 Task: Create New Customer with Customer Name: At Home, Billing Address Line1: 2696 Buckhannan Avenue, Billing Address Line2:  Syracuse, Billing Address Line3:  New York 13202
Action: Mouse moved to (137, 34)
Screenshot: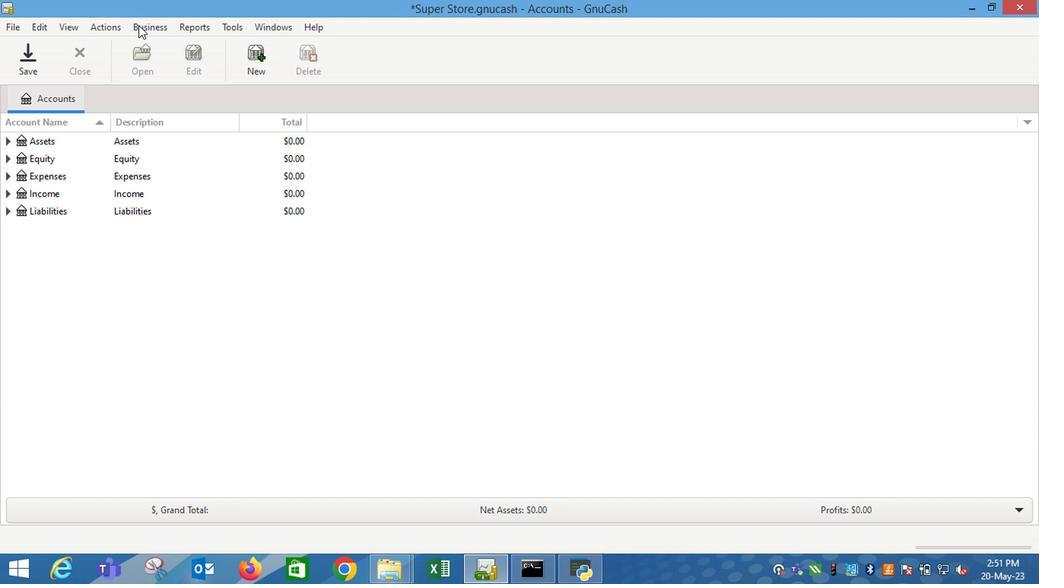 
Action: Mouse pressed left at (137, 34)
Screenshot: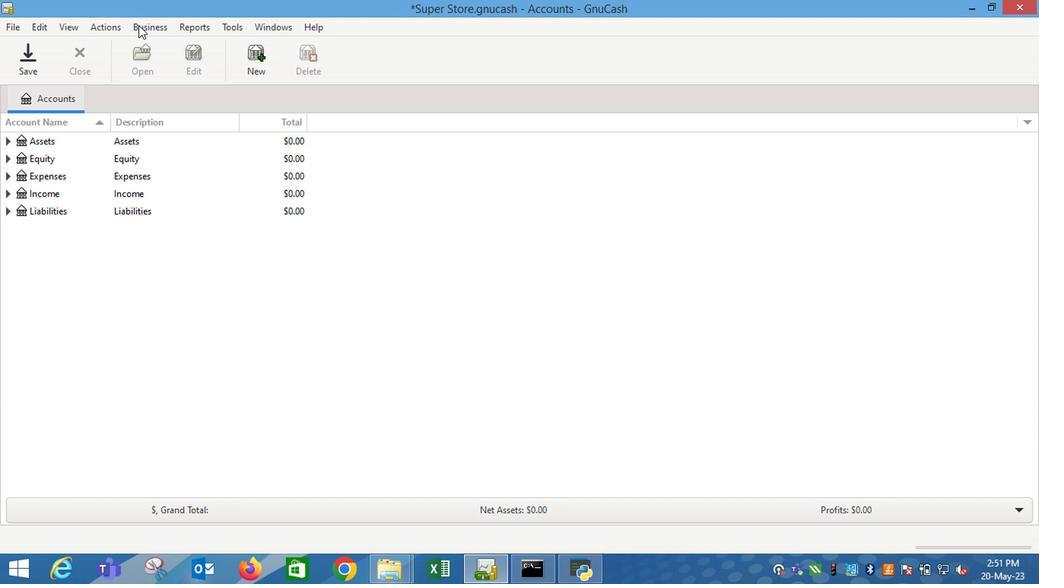 
Action: Mouse moved to (158, 42)
Screenshot: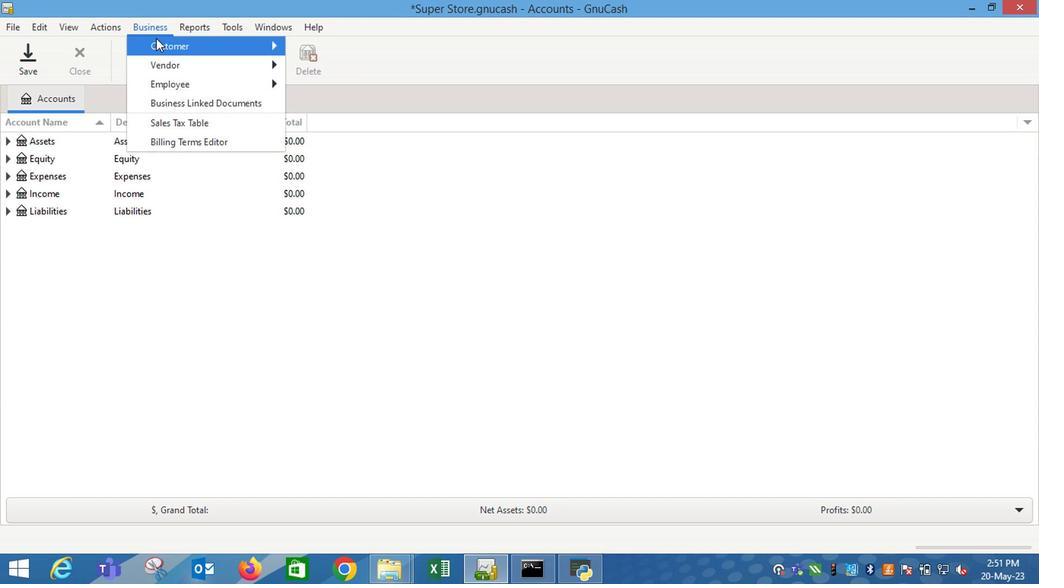 
Action: Mouse pressed left at (158, 42)
Screenshot: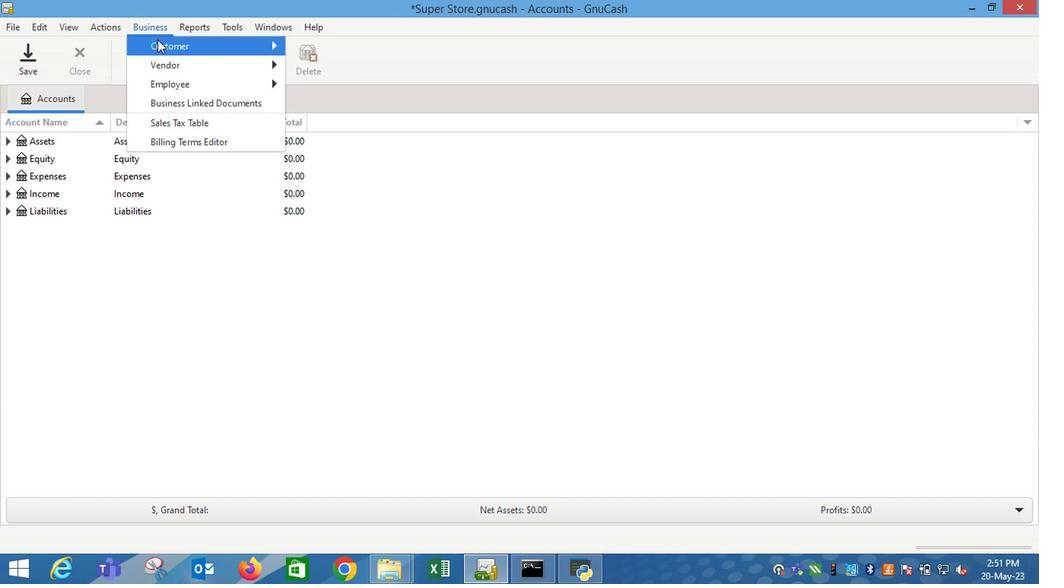 
Action: Mouse moved to (328, 68)
Screenshot: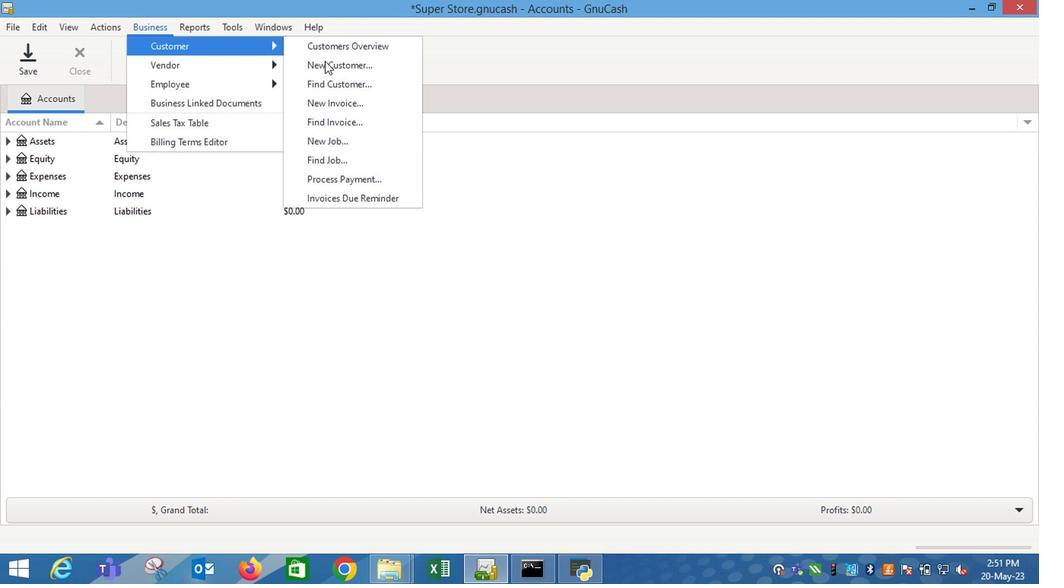 
Action: Mouse pressed left at (328, 68)
Screenshot: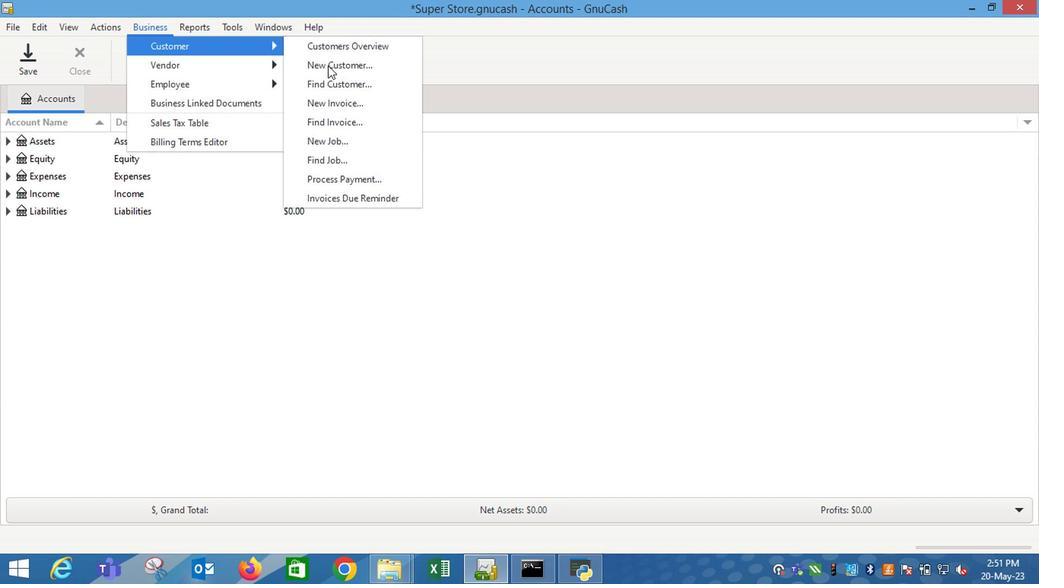 
Action: Mouse moved to (328, 68)
Screenshot: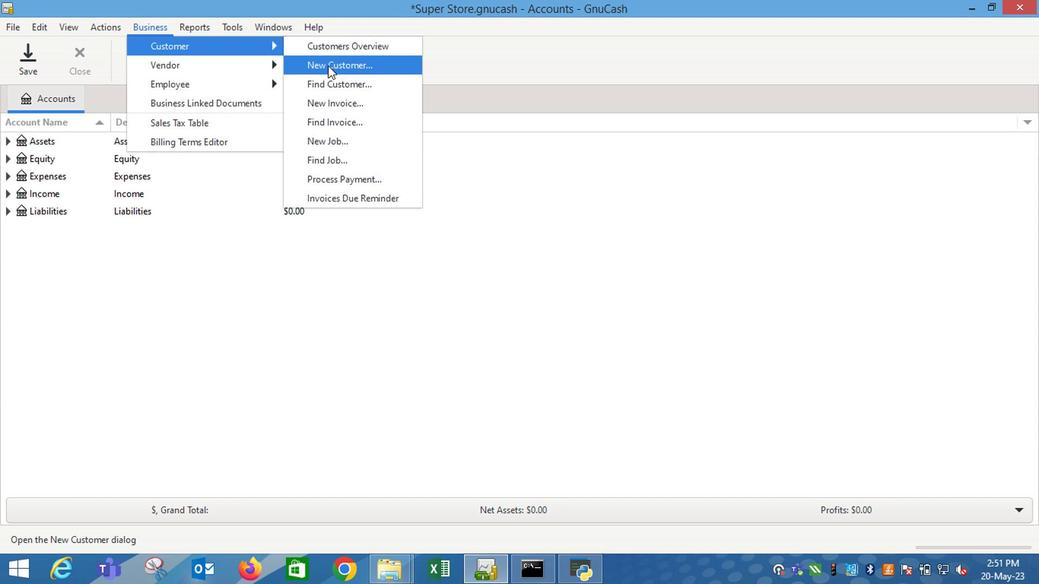 
Action: Key pressed <Key.shift_r>At<Key.space><Key.shift_r>Home<Key.tab><Key.tab><Key.tab>2696<Key.space><Key.shift_r>Buckhannan<Key.space><Key.shift_r>Avenue<Key.tab><Key.shift_r>Syrac
Screenshot: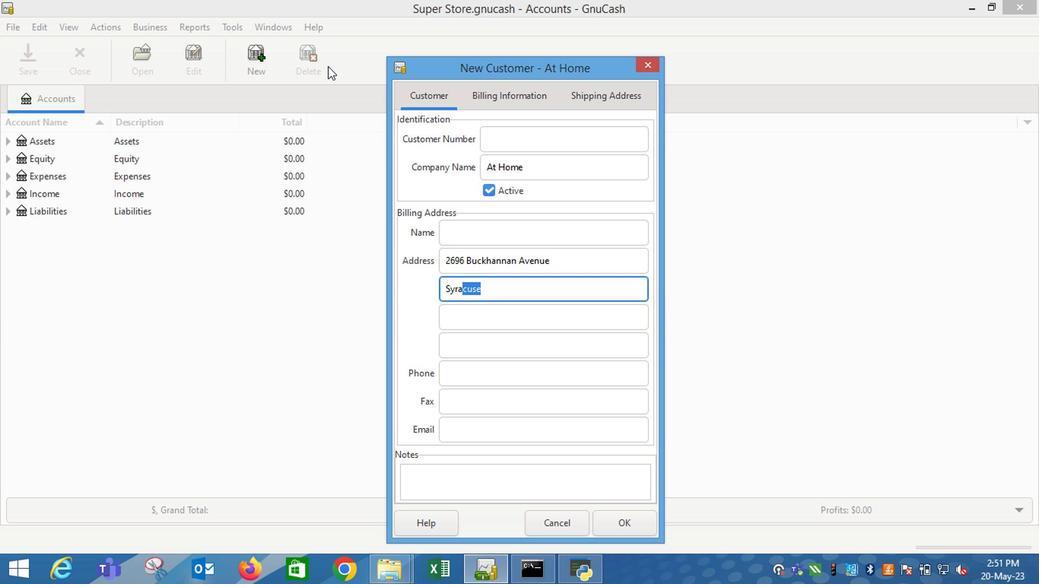 
Action: Mouse moved to (326, 66)
Screenshot: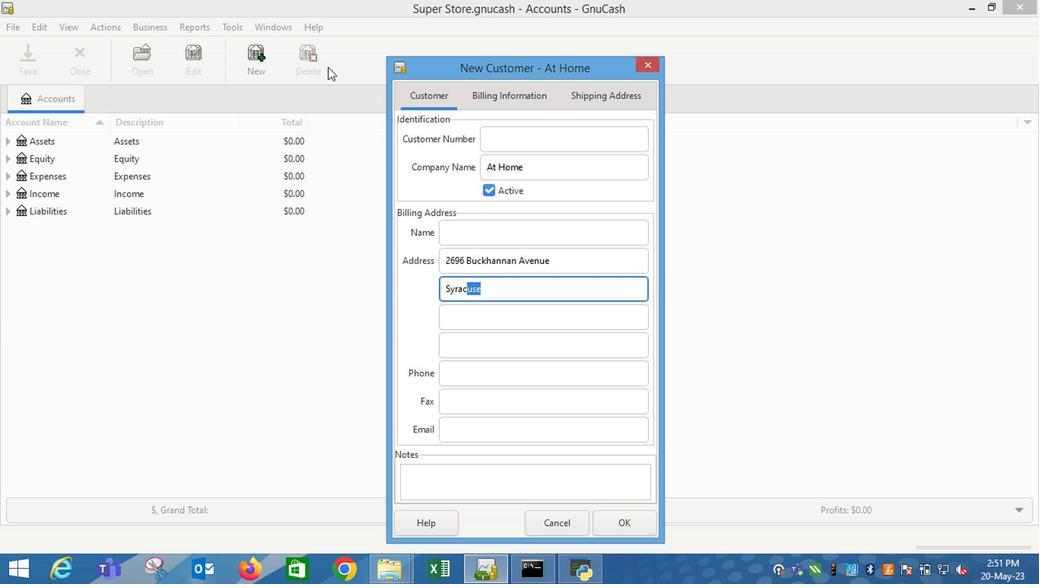 
Action: Key pressed u
Screenshot: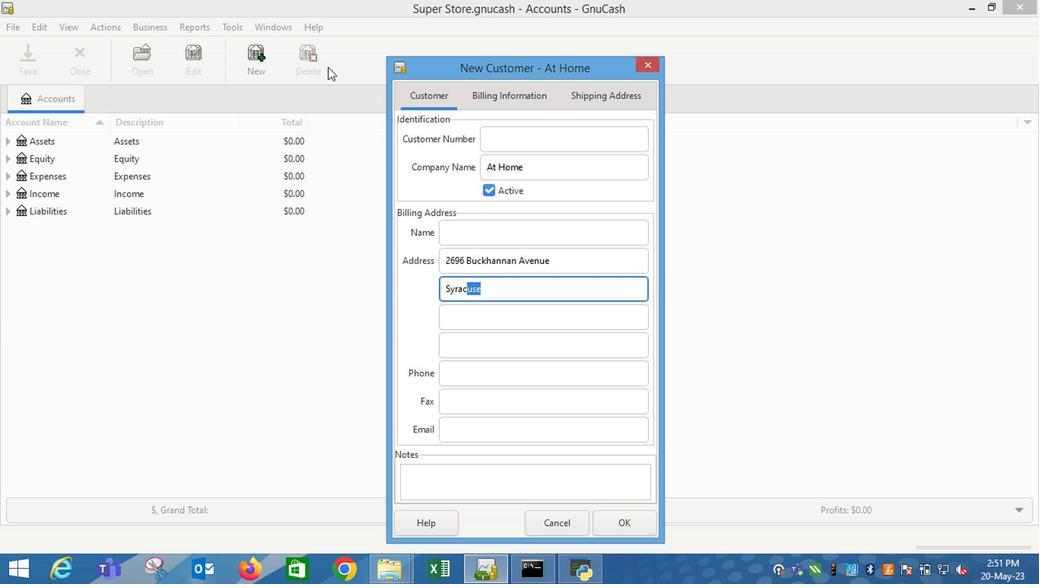 
Action: Mouse moved to (327, 66)
Screenshot: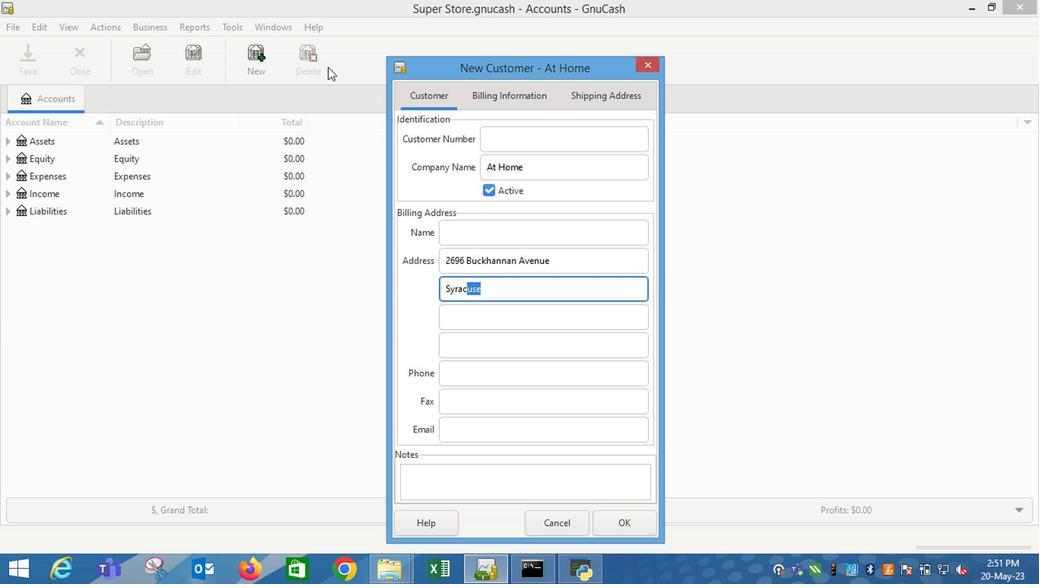 
Action: Key pressed se<Key.tab><Key.shift_r>New<Key.space><Key.shift_r><Key.shift_r><Key.shift_r><Key.shift_r><Key.shift_r><Key.shift_r><Key.shift_r><Key.shift_r><Key.shift_r><Key.shift_r><Key.shift_r><Key.shift_r><Key.shift_r><Key.shift_r><Key.shift_r><Key.shift_r>York<Key.space>13202
Screenshot: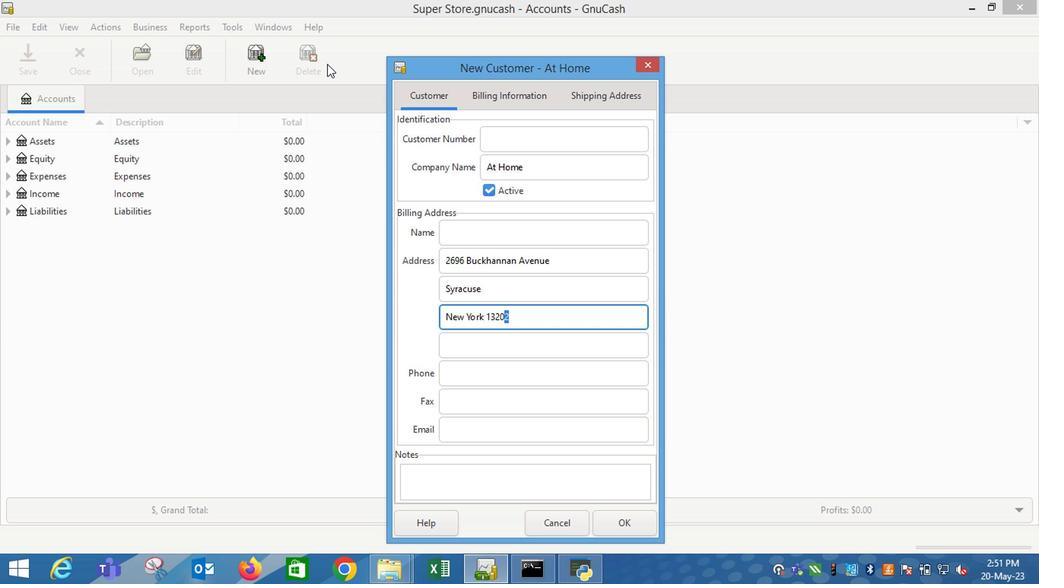 
Action: Mouse moved to (615, 531)
Screenshot: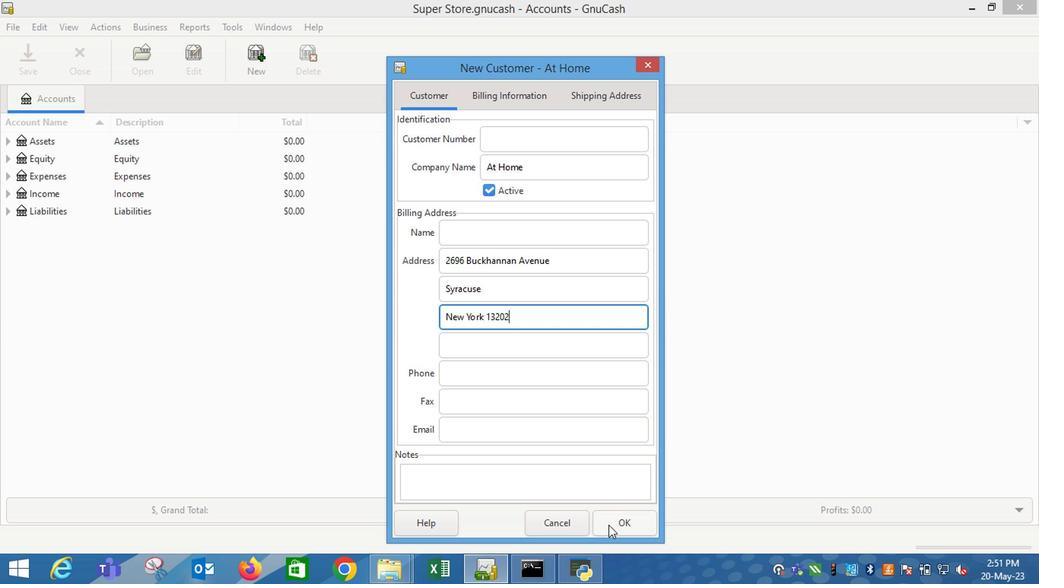 
Action: Mouse pressed left at (615, 531)
Screenshot: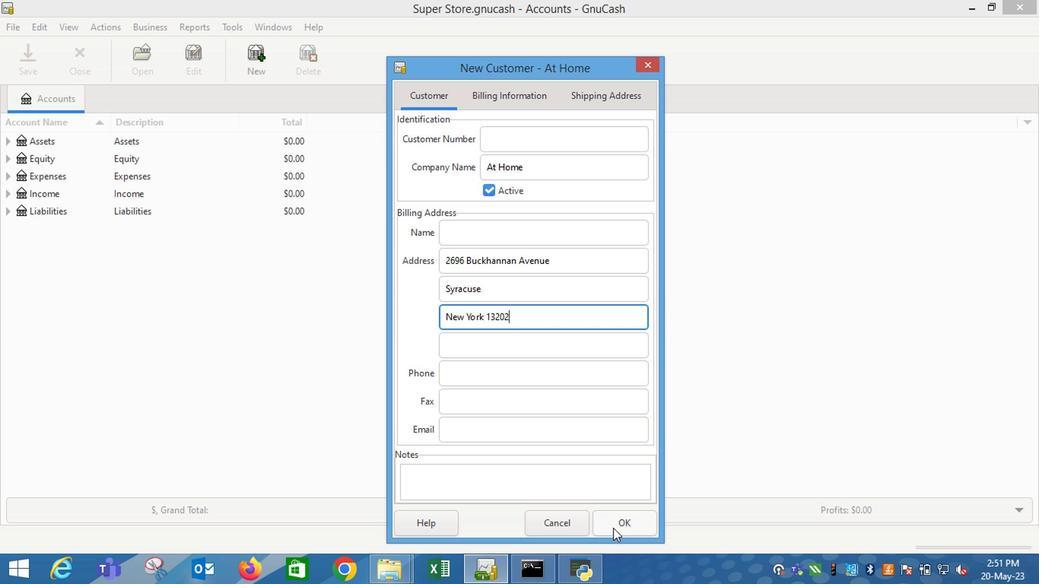 
Action: Mouse moved to (486, 430)
Screenshot: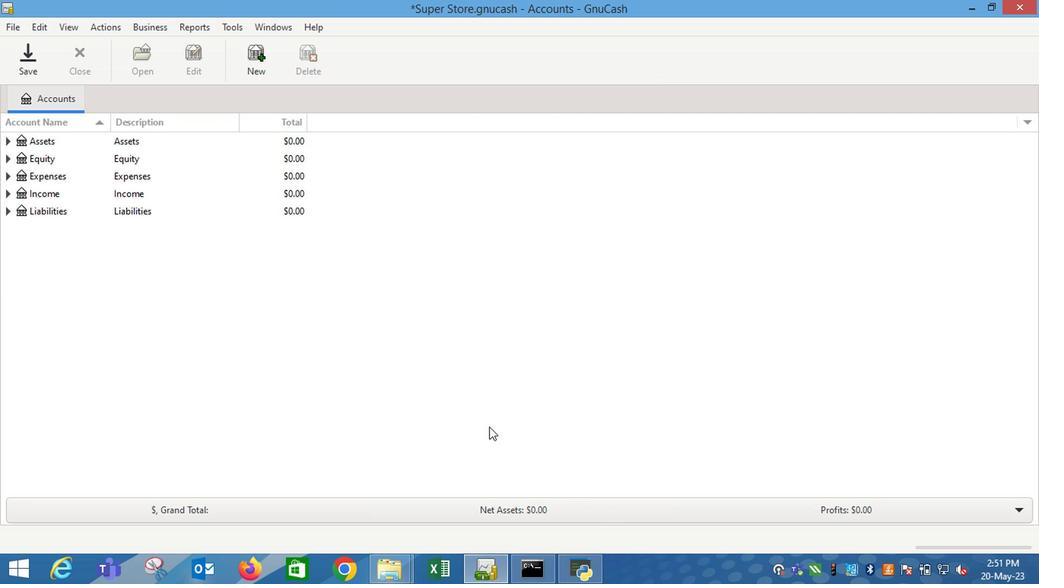 
